 Task: Change arrow line weight to 4PX.
Action: Mouse moved to (452, 228)
Screenshot: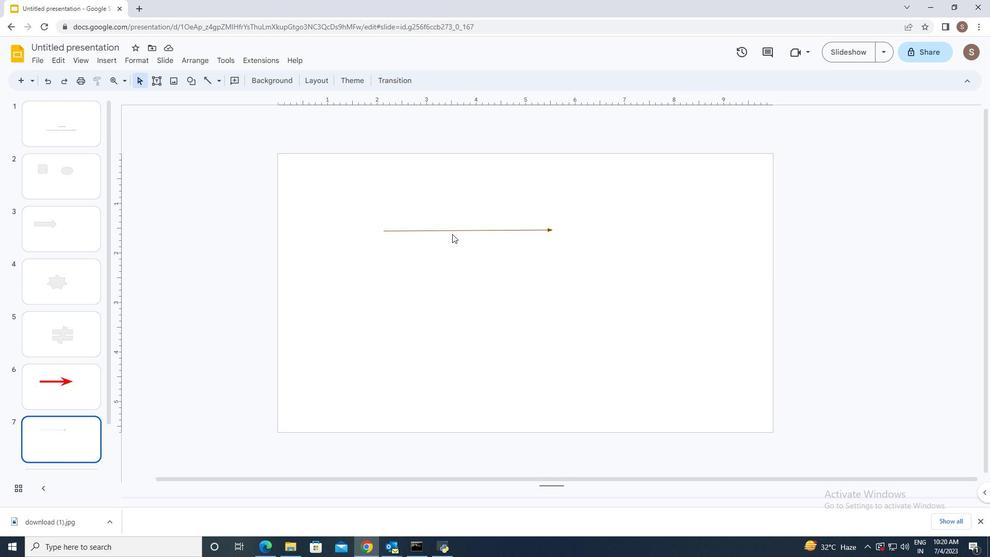 
Action: Mouse pressed left at (452, 228)
Screenshot: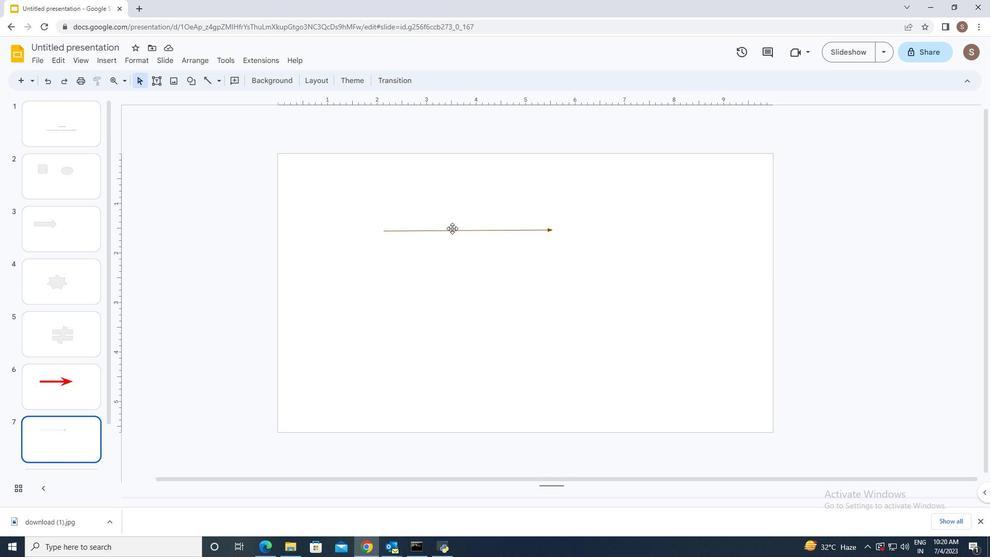 
Action: Mouse moved to (253, 79)
Screenshot: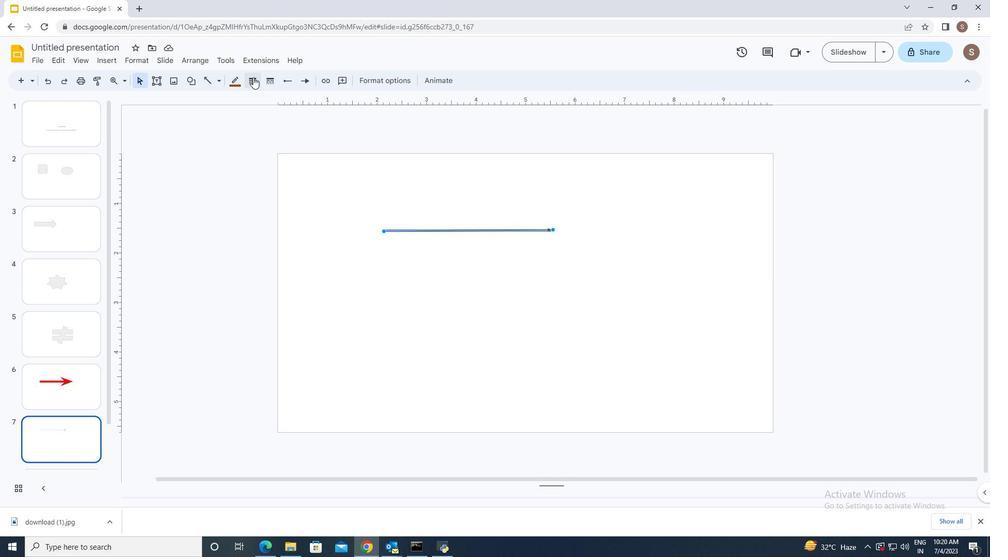 
Action: Mouse pressed left at (253, 79)
Screenshot: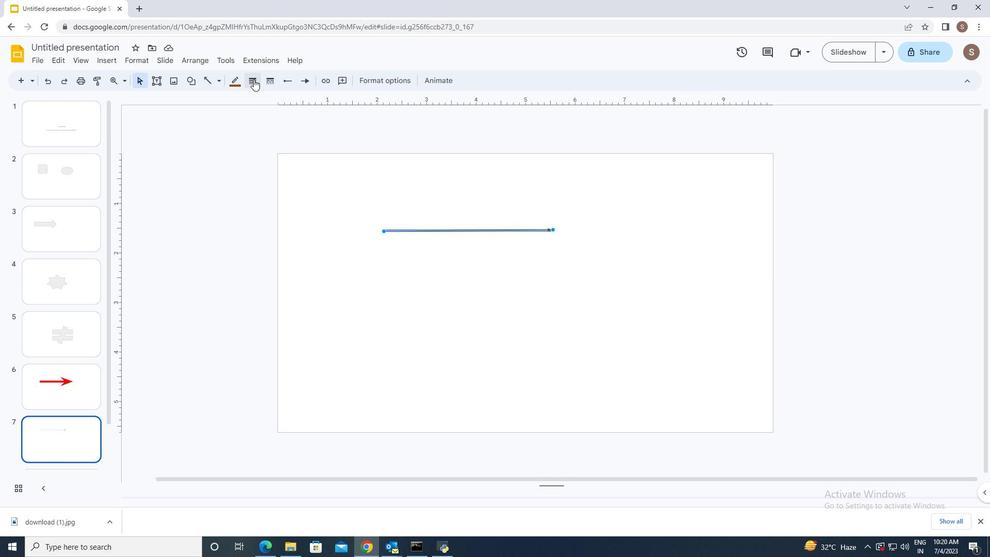 
Action: Mouse moved to (262, 147)
Screenshot: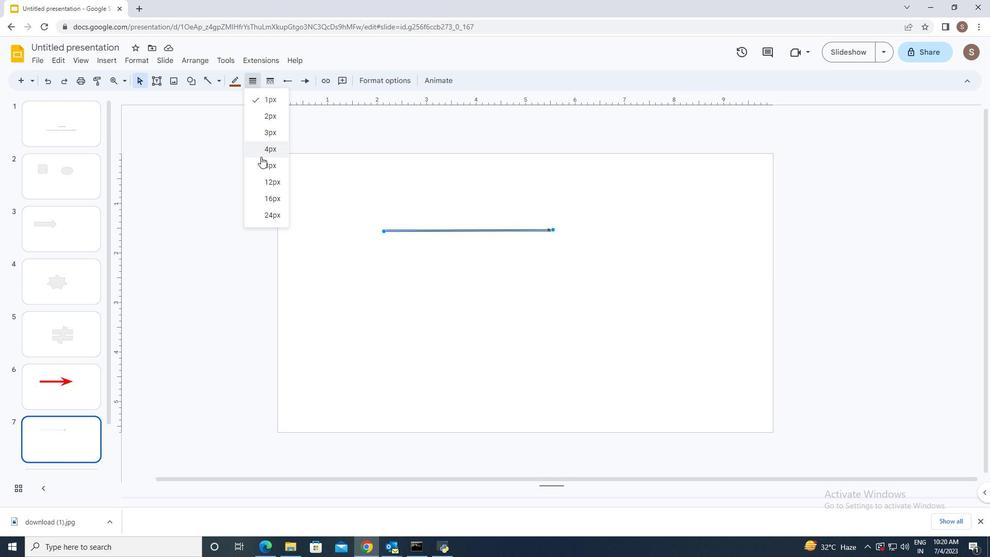 
Action: Mouse pressed left at (262, 147)
Screenshot: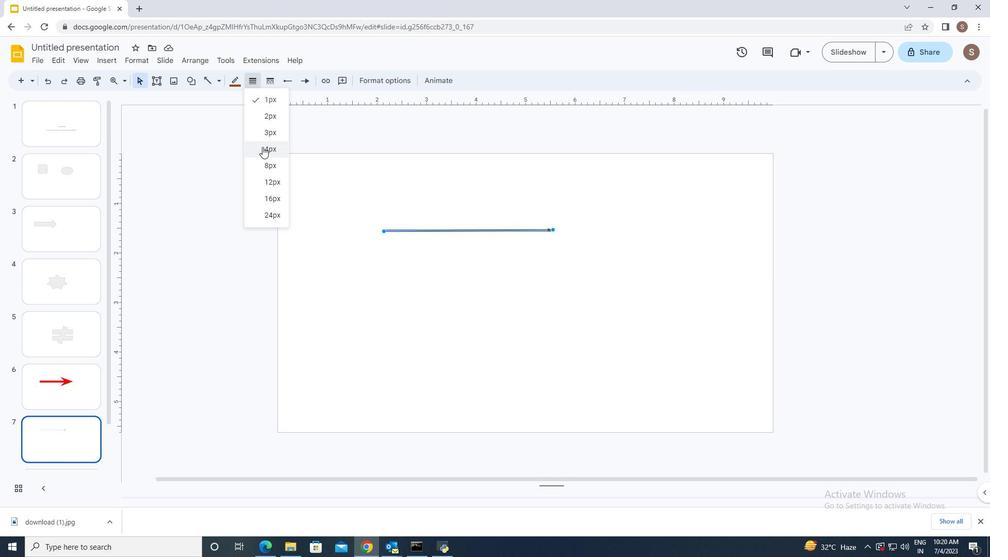 
Action: Mouse moved to (385, 306)
Screenshot: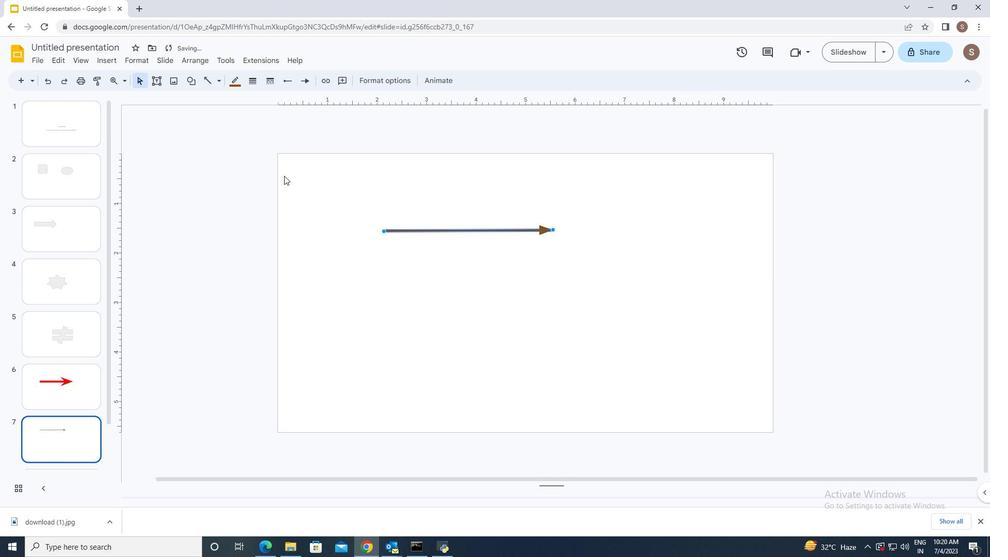 
Action: Mouse pressed left at (385, 306)
Screenshot: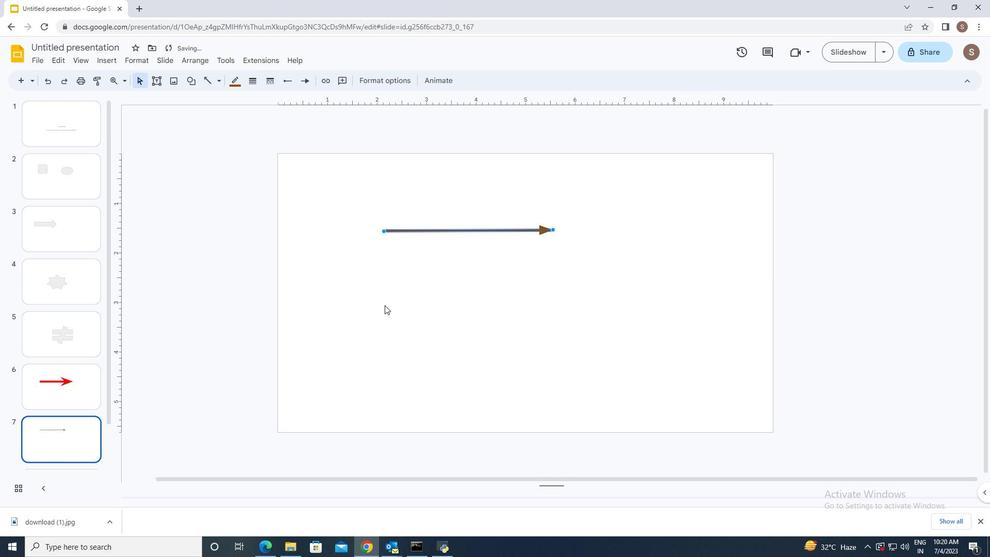 
